 Task: Change "PMT PID" for TS muxer to 32.
Action: Mouse moved to (125, 17)
Screenshot: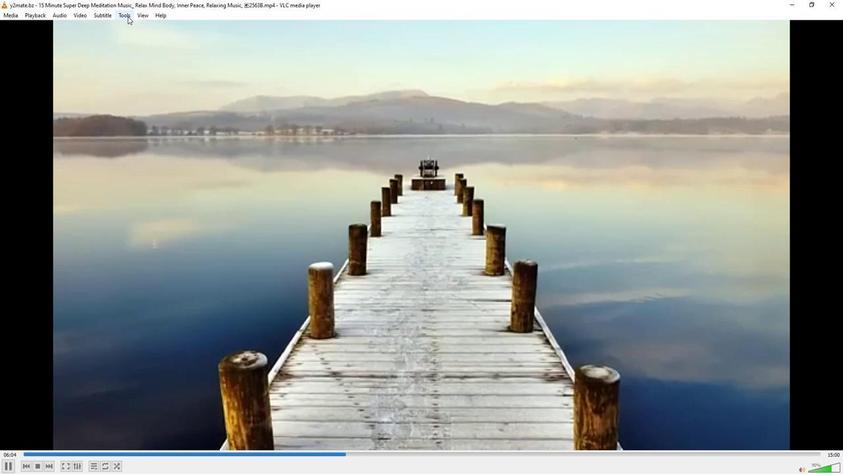 
Action: Mouse pressed left at (125, 17)
Screenshot: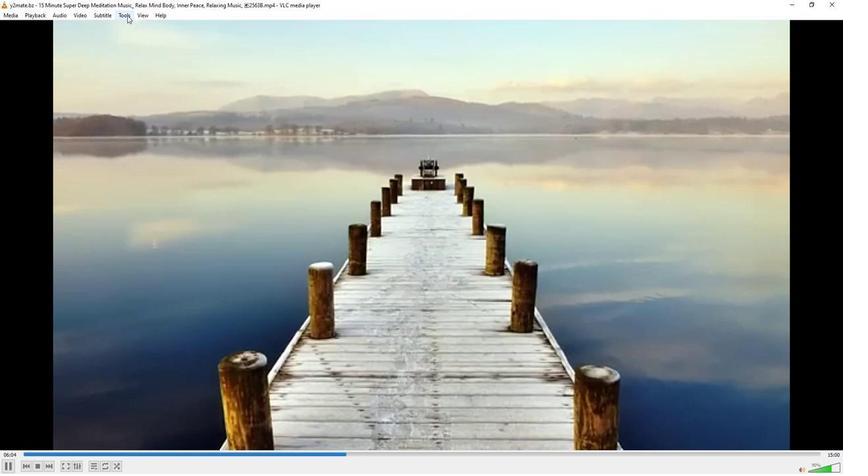 
Action: Mouse moved to (150, 119)
Screenshot: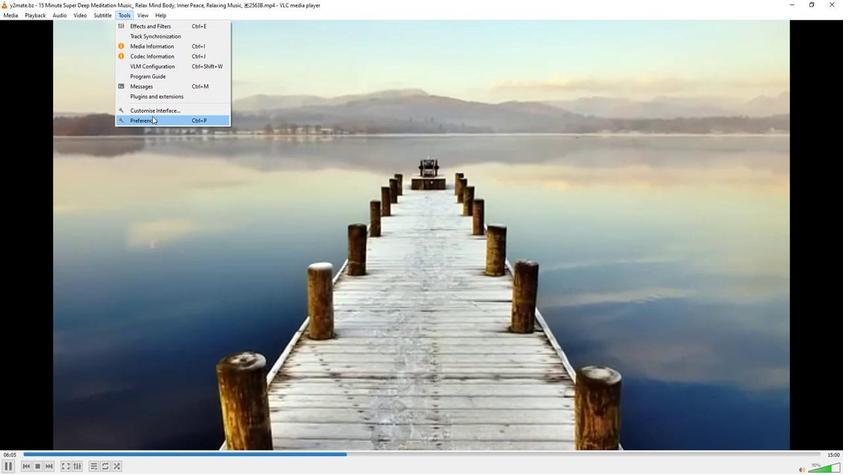 
Action: Mouse pressed left at (150, 119)
Screenshot: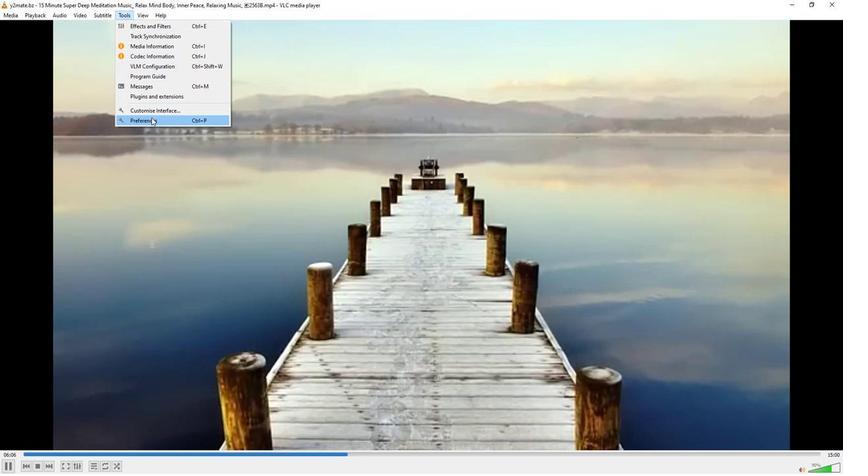 
Action: Mouse moved to (279, 388)
Screenshot: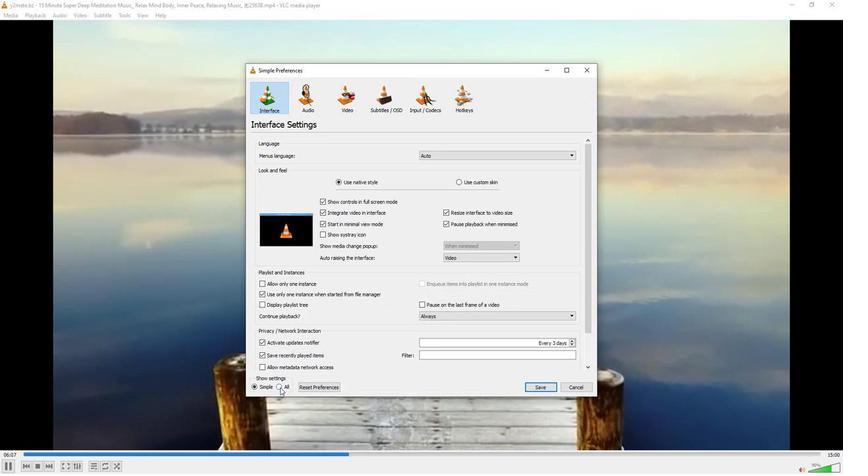
Action: Mouse pressed left at (279, 388)
Screenshot: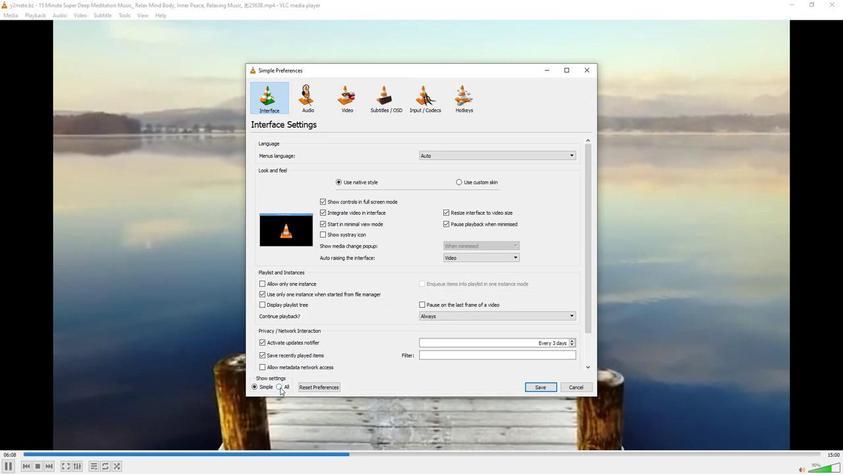 
Action: Mouse moved to (287, 335)
Screenshot: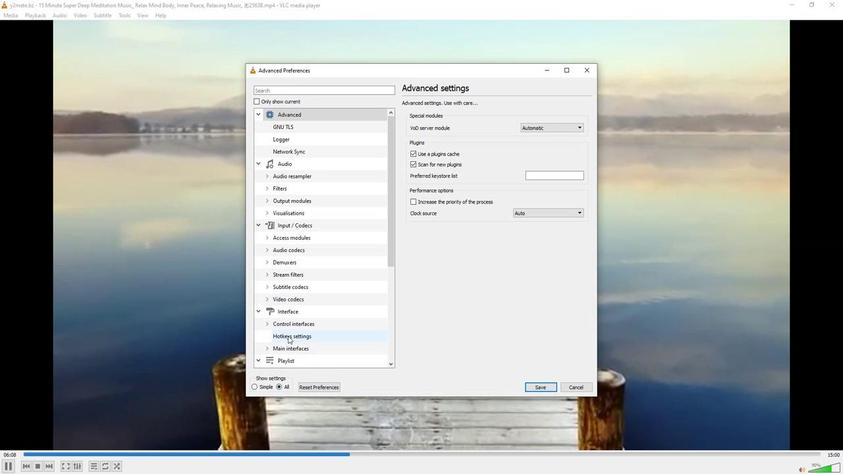 
Action: Mouse scrolled (287, 334) with delta (0, 0)
Screenshot: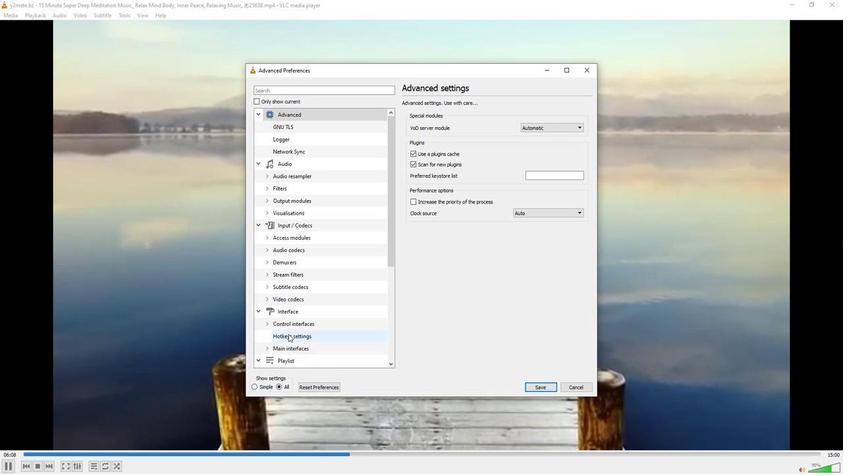 
Action: Mouse scrolled (287, 334) with delta (0, 0)
Screenshot: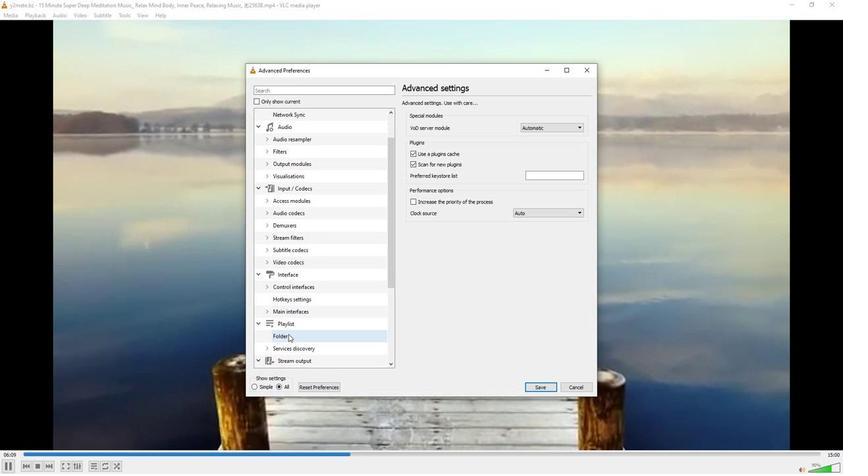 
Action: Mouse moved to (265, 348)
Screenshot: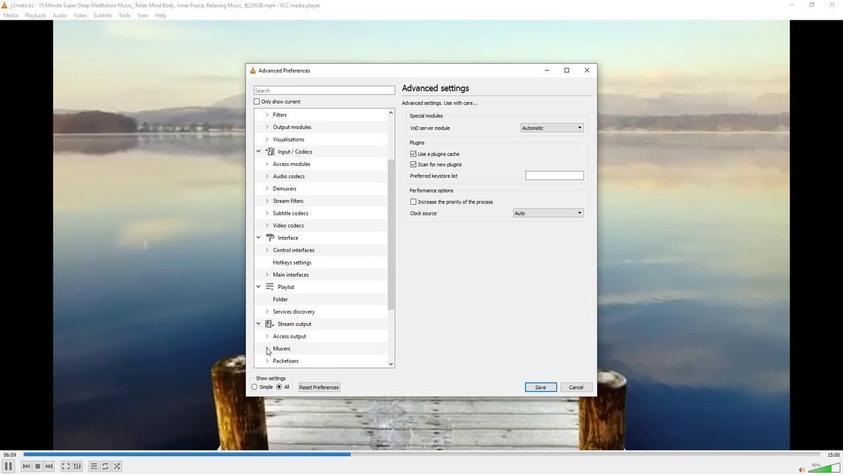 
Action: Mouse pressed left at (265, 348)
Screenshot: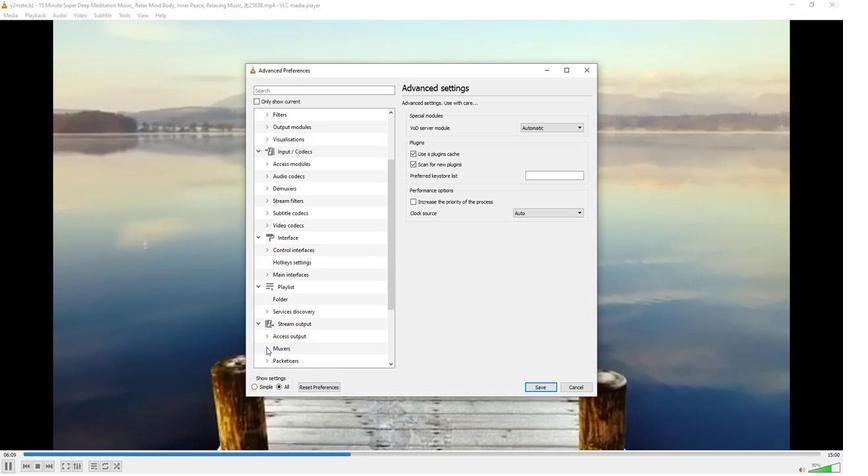 
Action: Mouse moved to (268, 343)
Screenshot: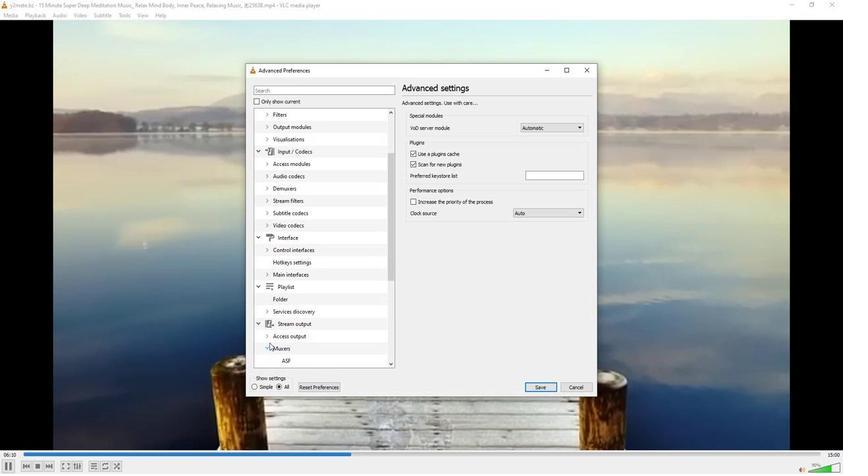 
Action: Mouse scrolled (268, 343) with delta (0, 0)
Screenshot: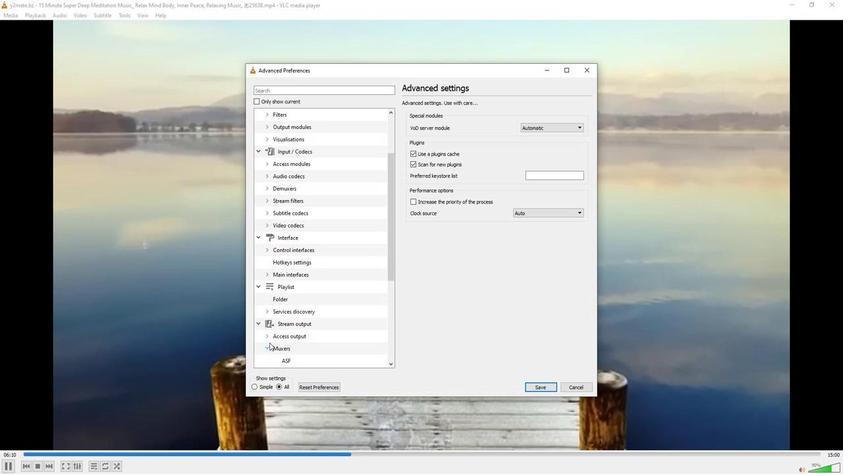 
Action: Mouse scrolled (268, 343) with delta (0, 0)
Screenshot: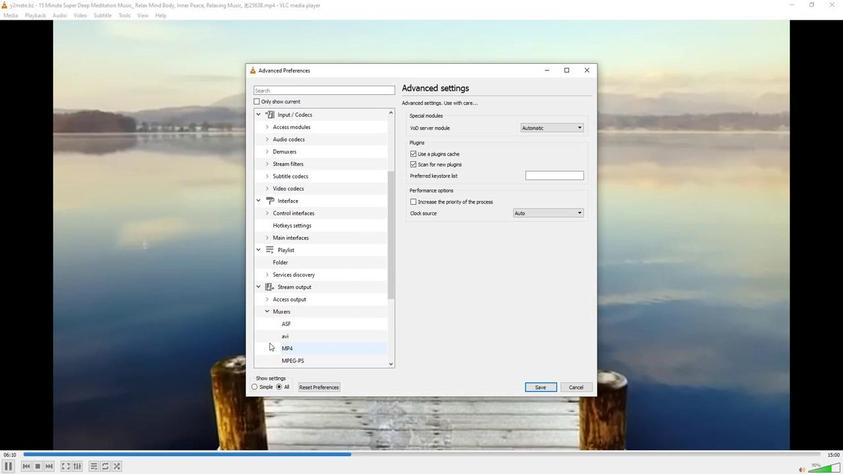 
Action: Mouse moved to (288, 335)
Screenshot: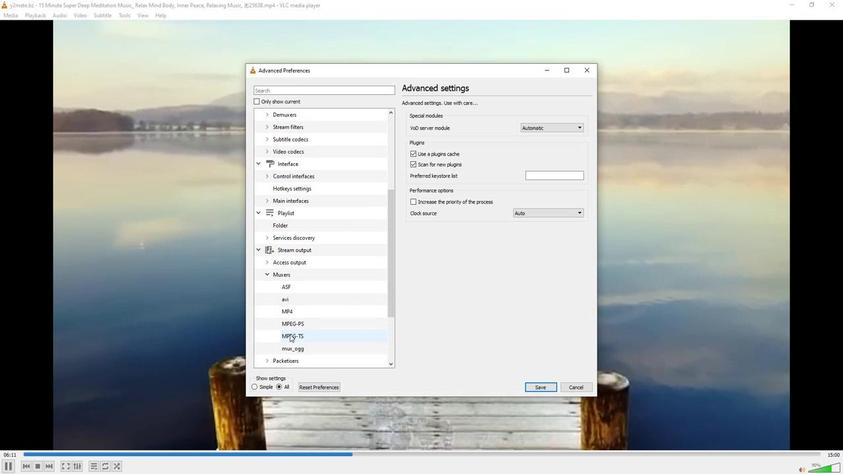 
Action: Mouse pressed left at (288, 335)
Screenshot: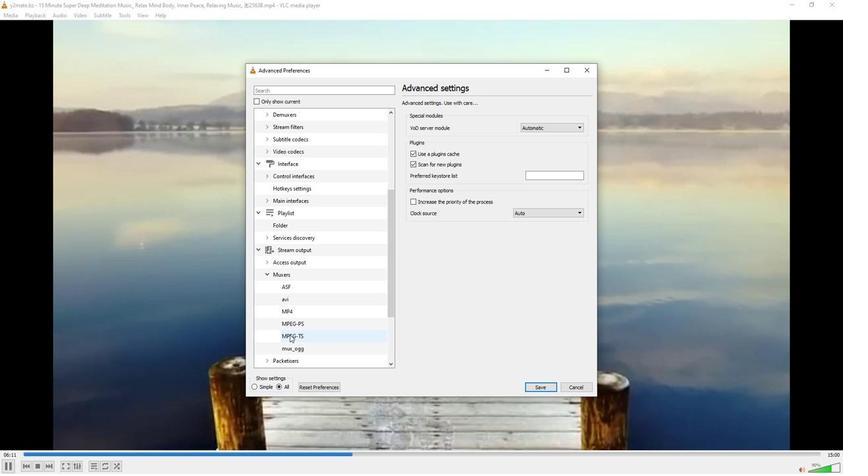 
Action: Mouse moved to (575, 166)
Screenshot: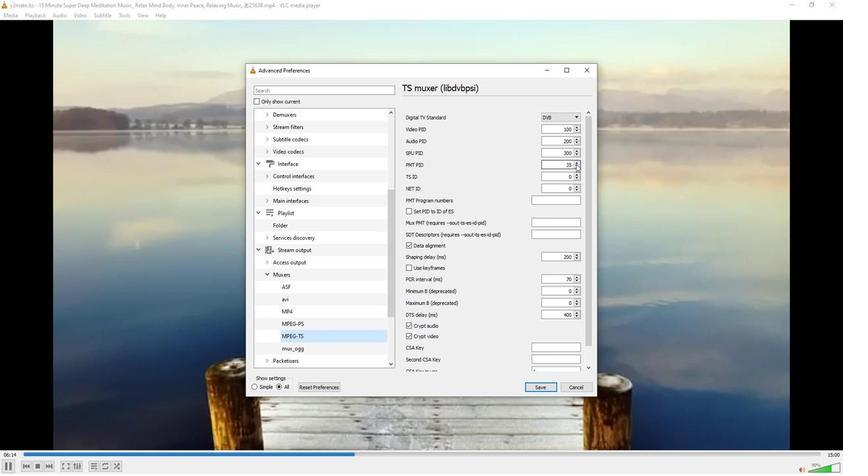 
Action: Mouse pressed left at (575, 166)
Screenshot: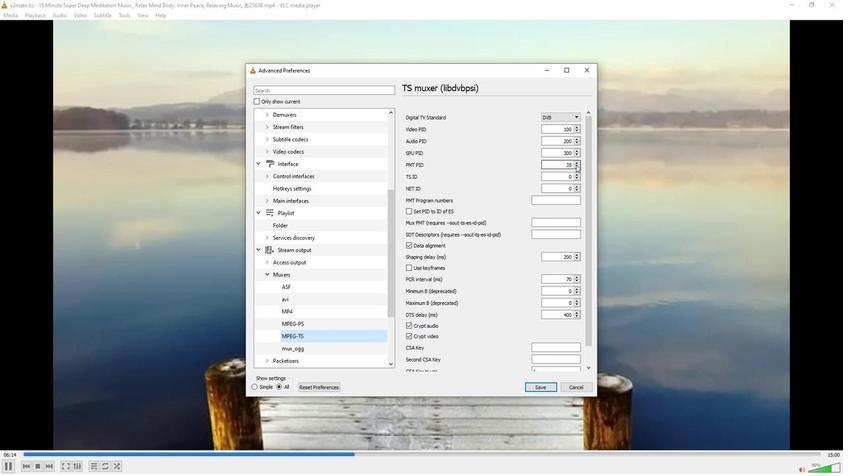 
Action: Mouse pressed left at (575, 166)
Screenshot: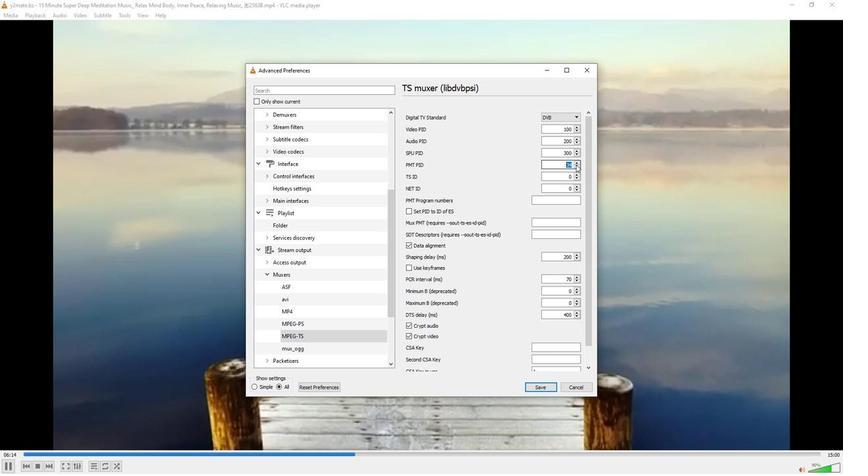 
Action: Mouse moved to (575, 166)
Screenshot: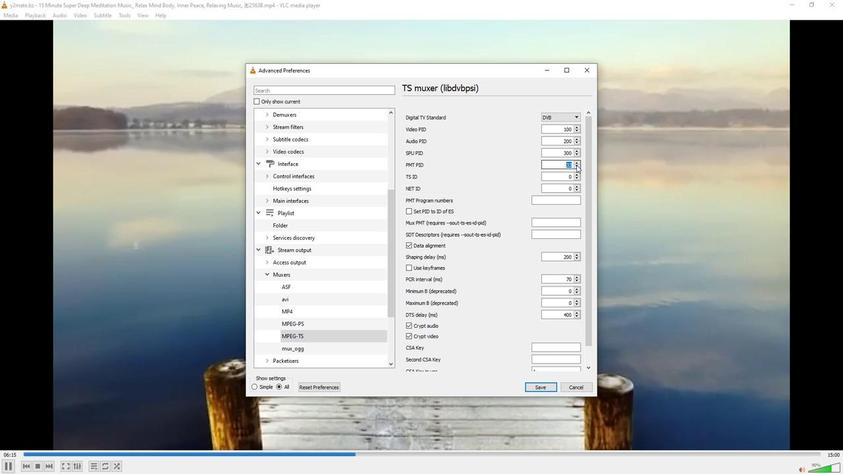 
Action: Mouse pressed left at (575, 166)
Screenshot: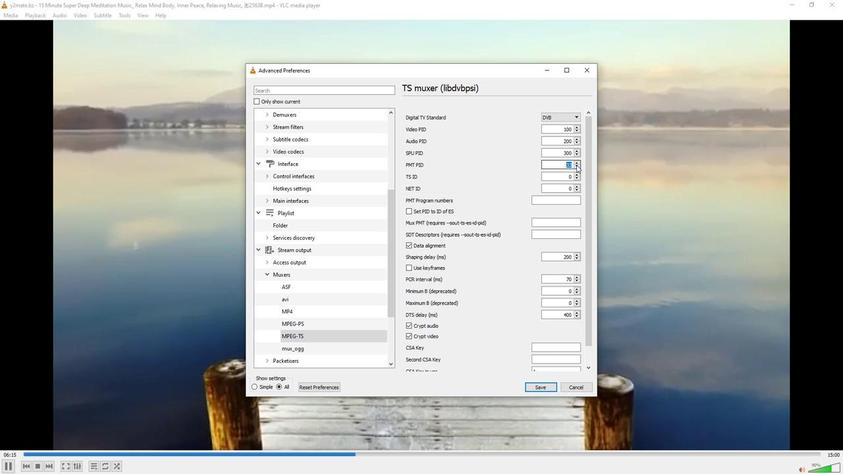 
Action: Mouse moved to (486, 243)
Screenshot: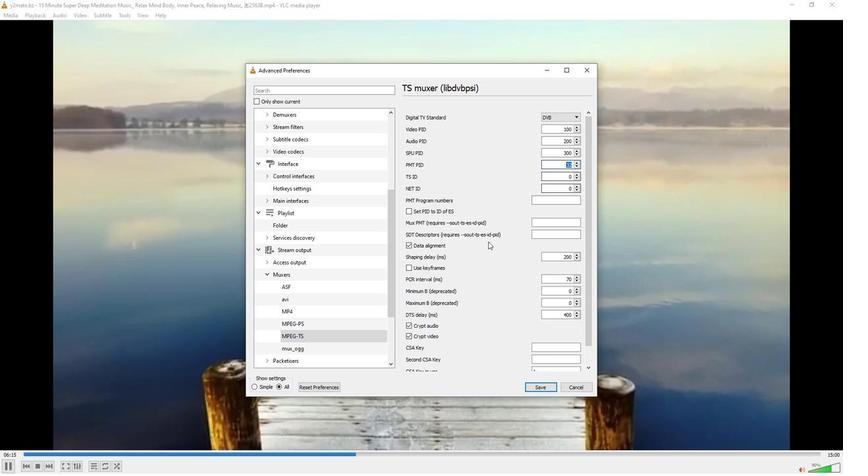 
